 Task: Select Convenience. Add to cart, from CVS for 3732 Beeghley Street, Allenport, Pennsylvania 15412, Cell Number 254-797-7777, following items : Aveeno Skin Relief Body Wash - 1, Pop-Arazzi Cleansing Bath Pouf Assorted Purples  - 2, Aveeno Hydration Daily Moisturizing Lotion - 1, Dove Exfoliating Body Scrub Pomegranate Seeds & Shea Butter - 1
Action: Mouse moved to (245, 118)
Screenshot: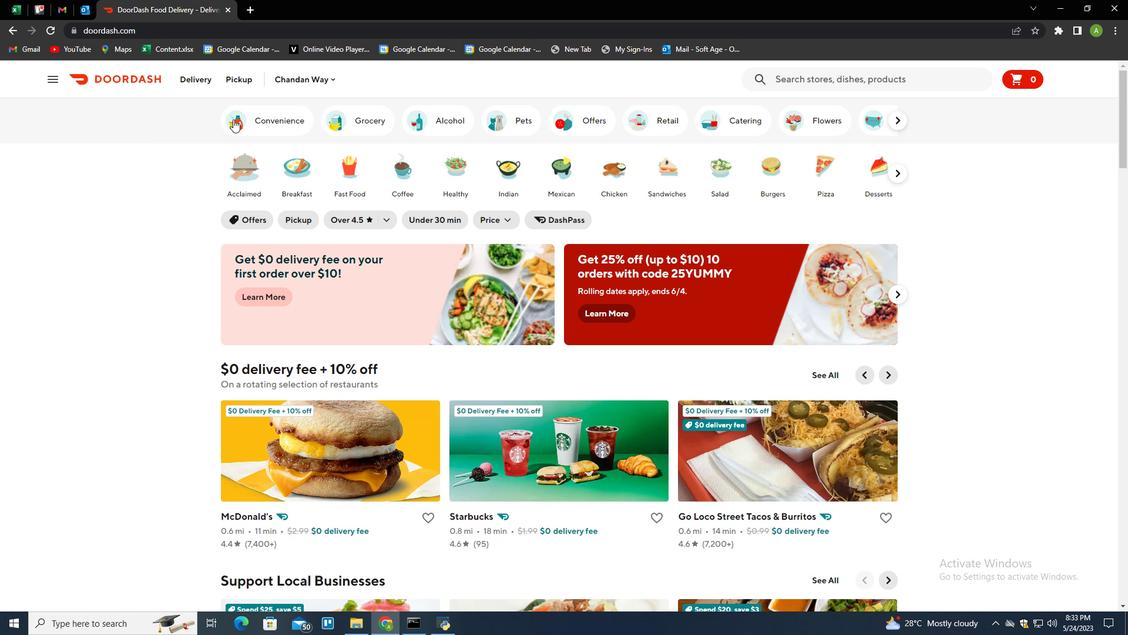 
Action: Mouse pressed left at (245, 118)
Screenshot: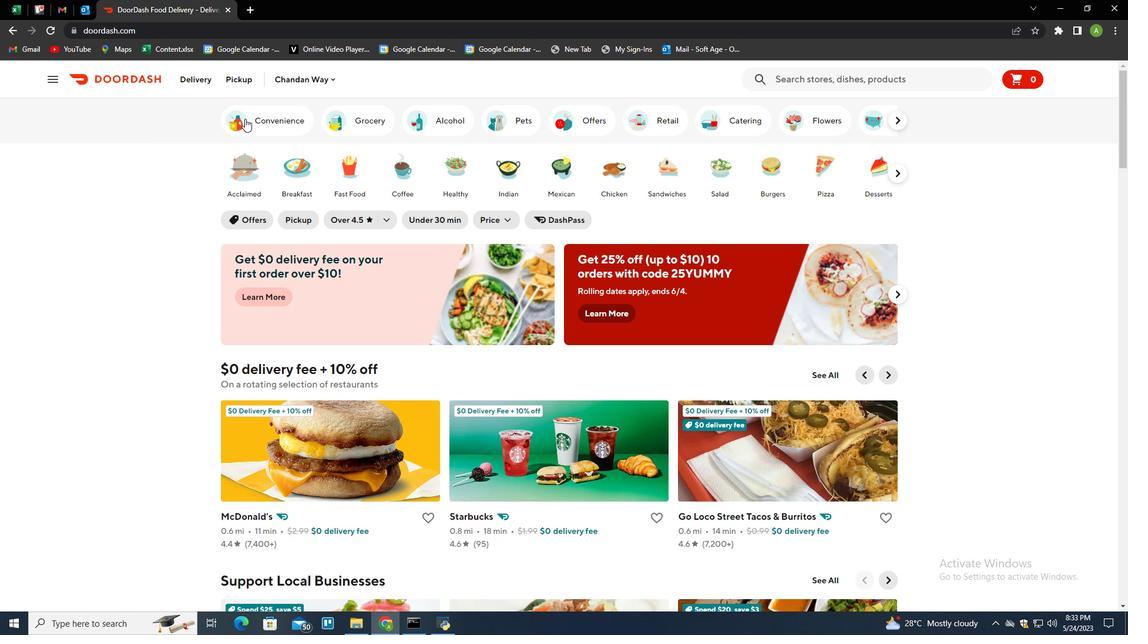 
Action: Mouse moved to (308, 383)
Screenshot: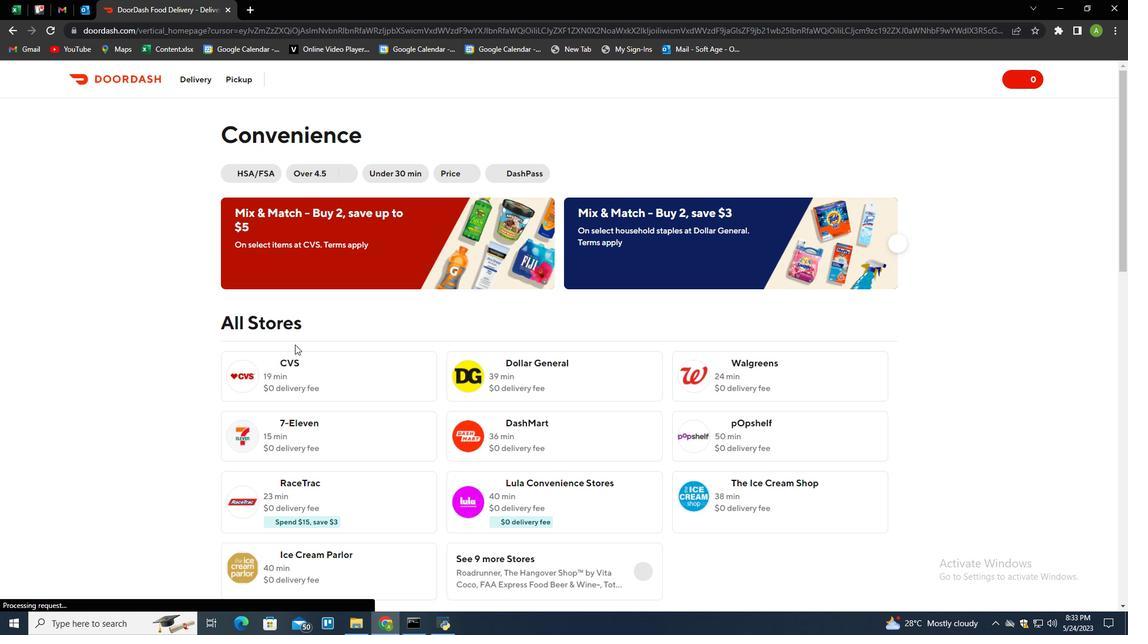 
Action: Mouse pressed left at (308, 383)
Screenshot: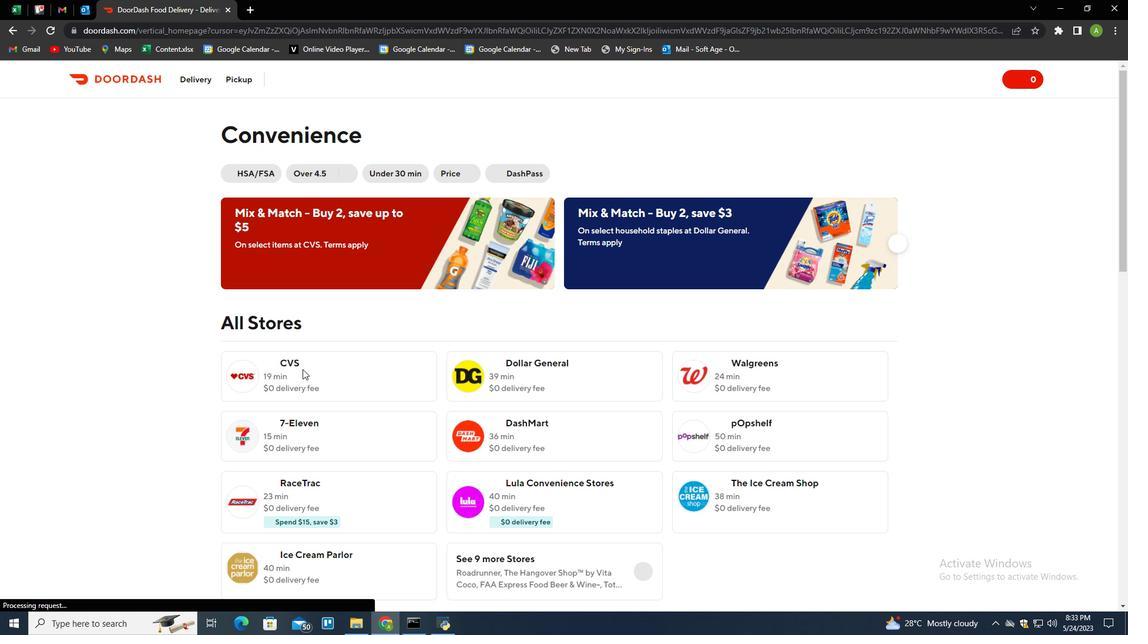 
Action: Mouse moved to (243, 78)
Screenshot: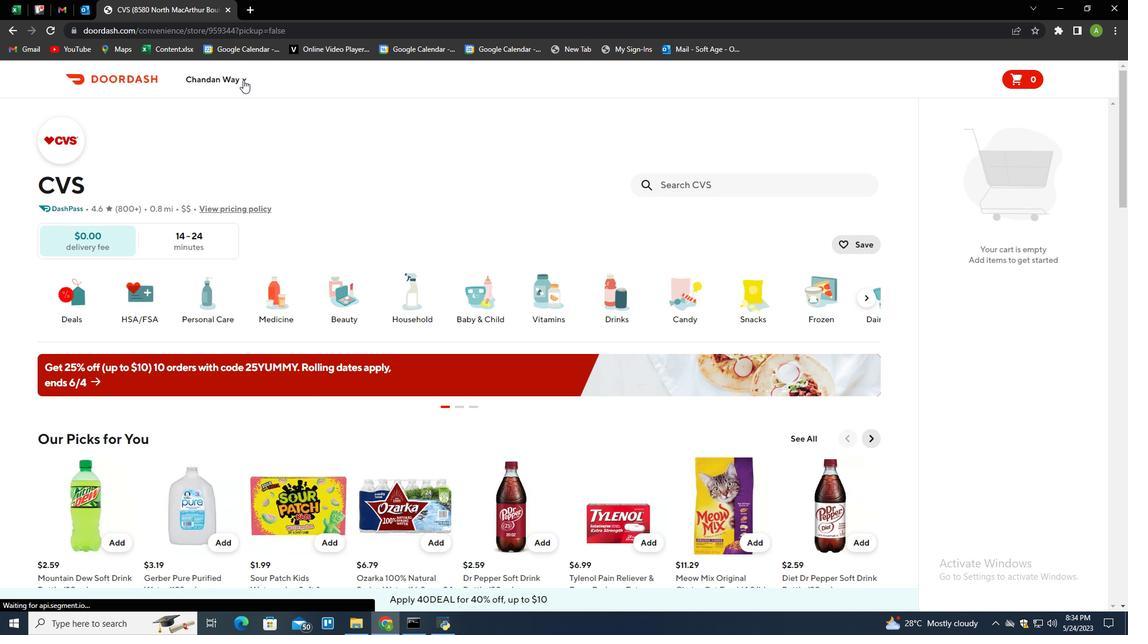 
Action: Mouse pressed left at (243, 78)
Screenshot: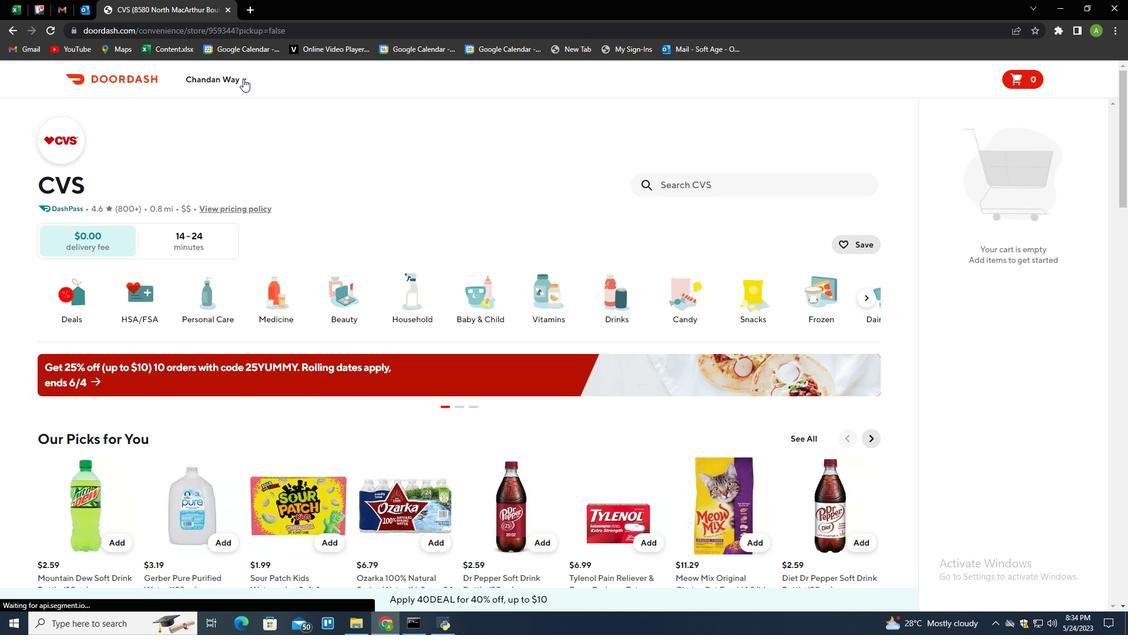
Action: Mouse moved to (255, 130)
Screenshot: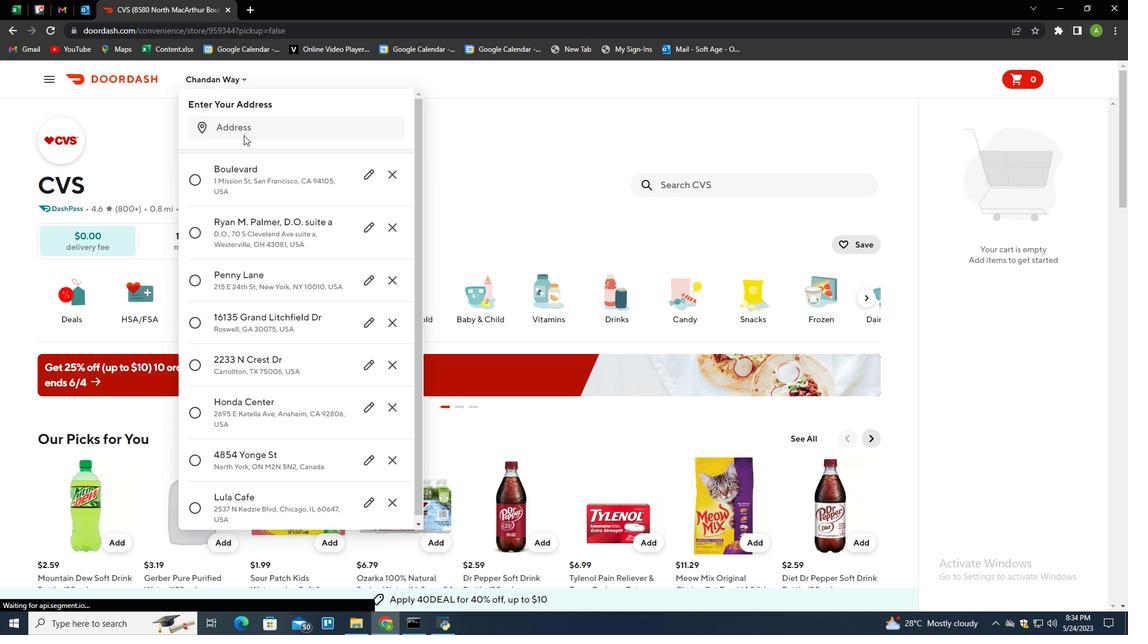 
Action: Mouse pressed left at (255, 130)
Screenshot: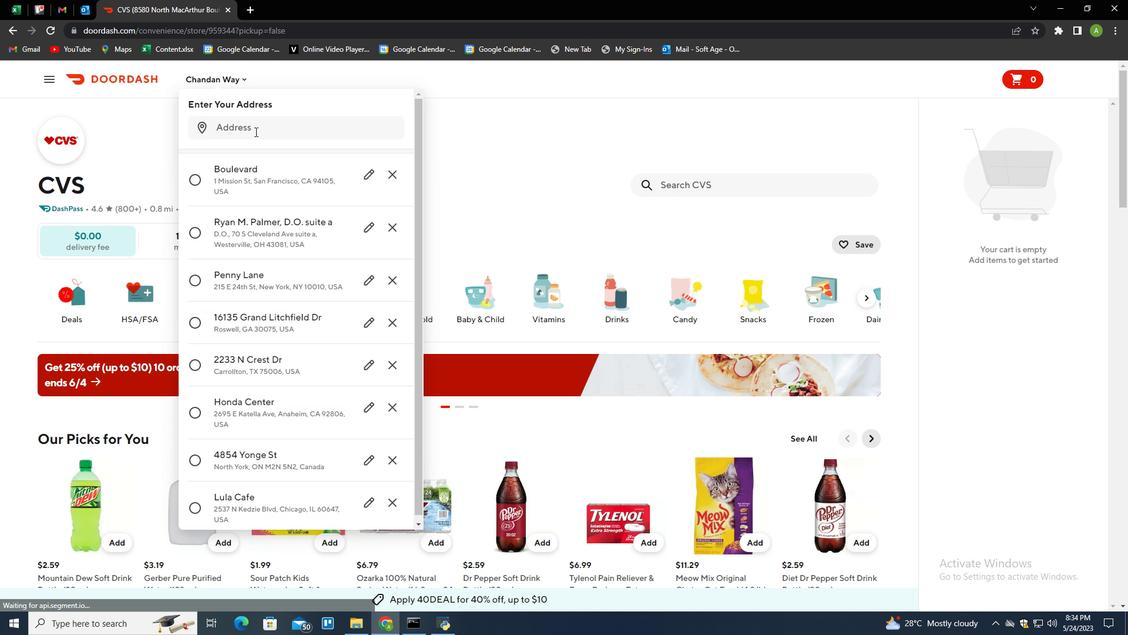 
Action: Mouse moved to (252, 135)
Screenshot: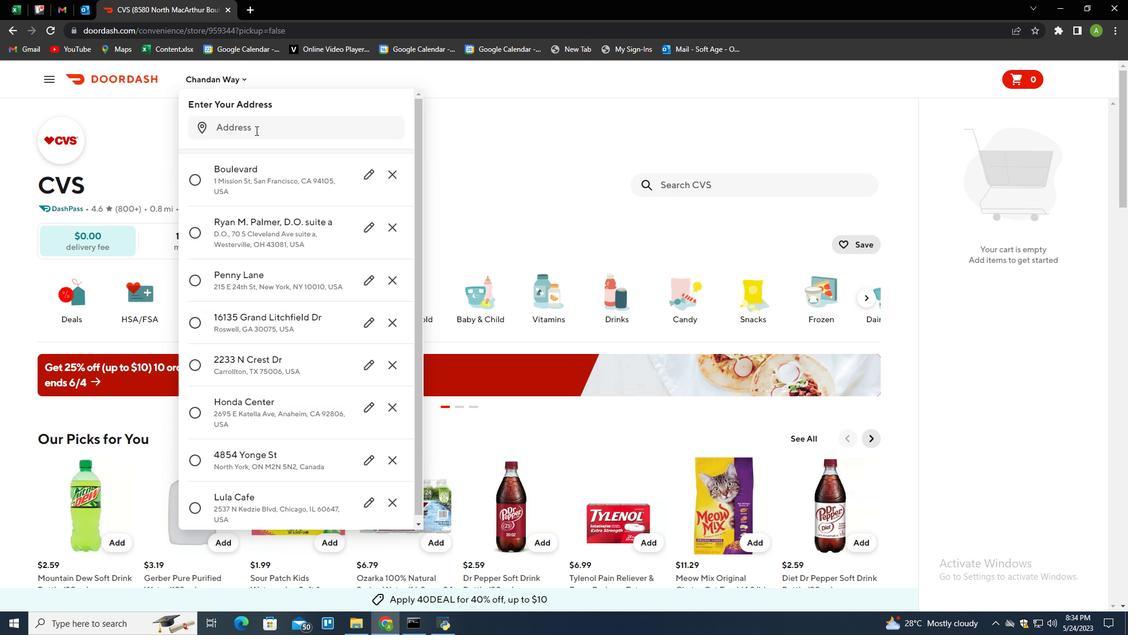 
Action: Key pressed 3732<Key.space>beeghley<Key.space>street,<Key.space>allenport,<Key.space>pennsylvania<Key.space>15412<Key.enter>
Screenshot: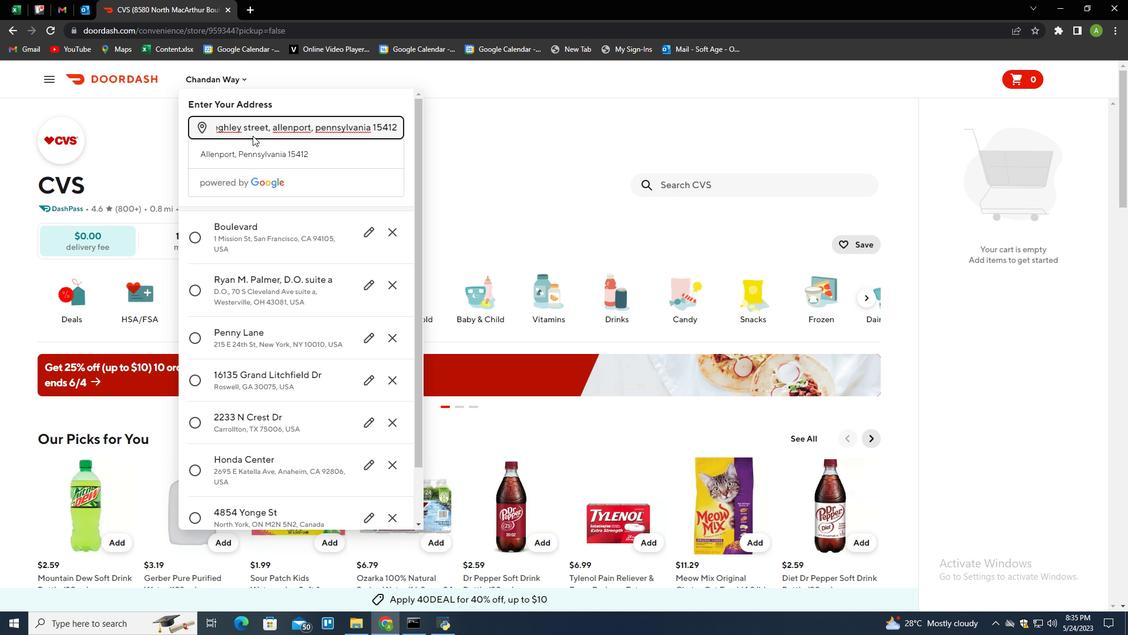 
Action: Mouse moved to (352, 453)
Screenshot: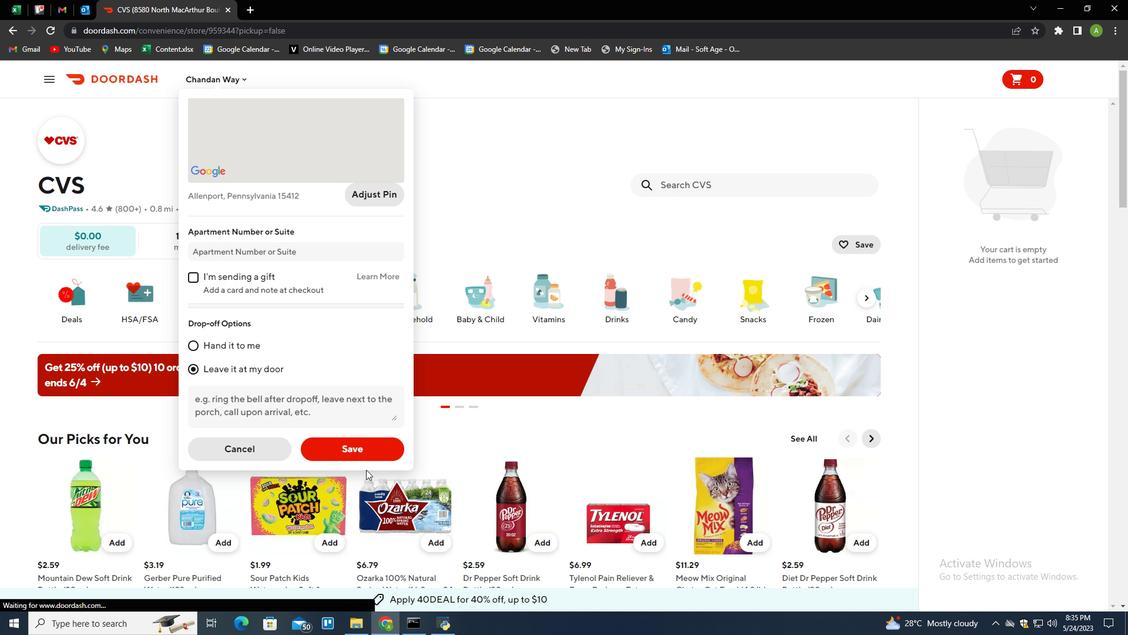 
Action: Mouse pressed left at (352, 453)
Screenshot: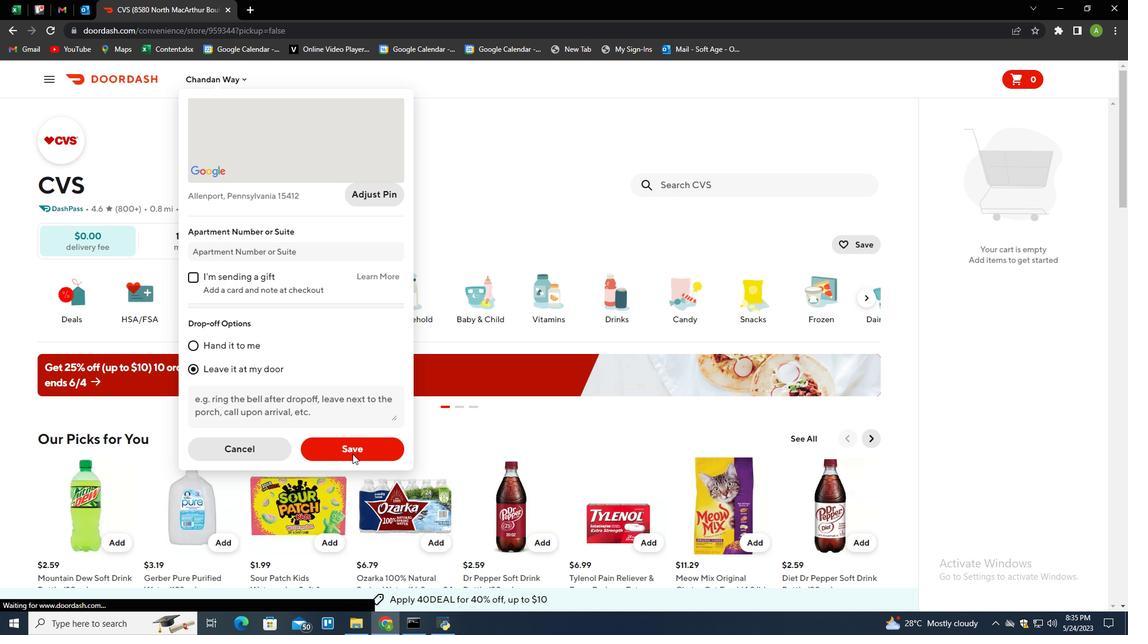 
Action: Mouse moved to (691, 188)
Screenshot: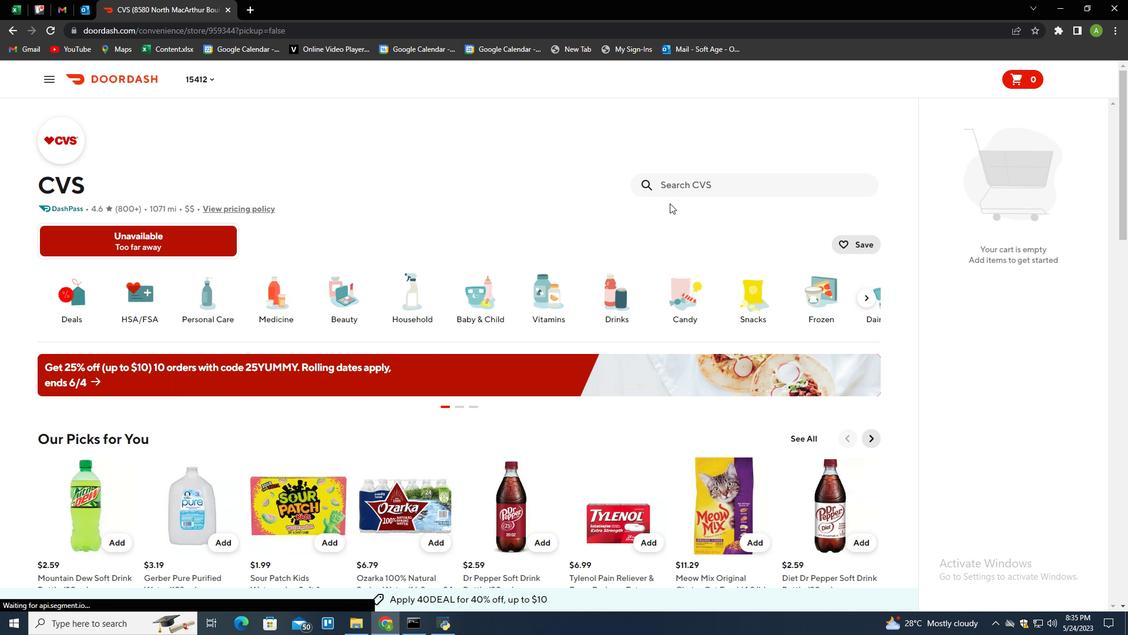 
Action: Mouse pressed left at (691, 188)
Screenshot: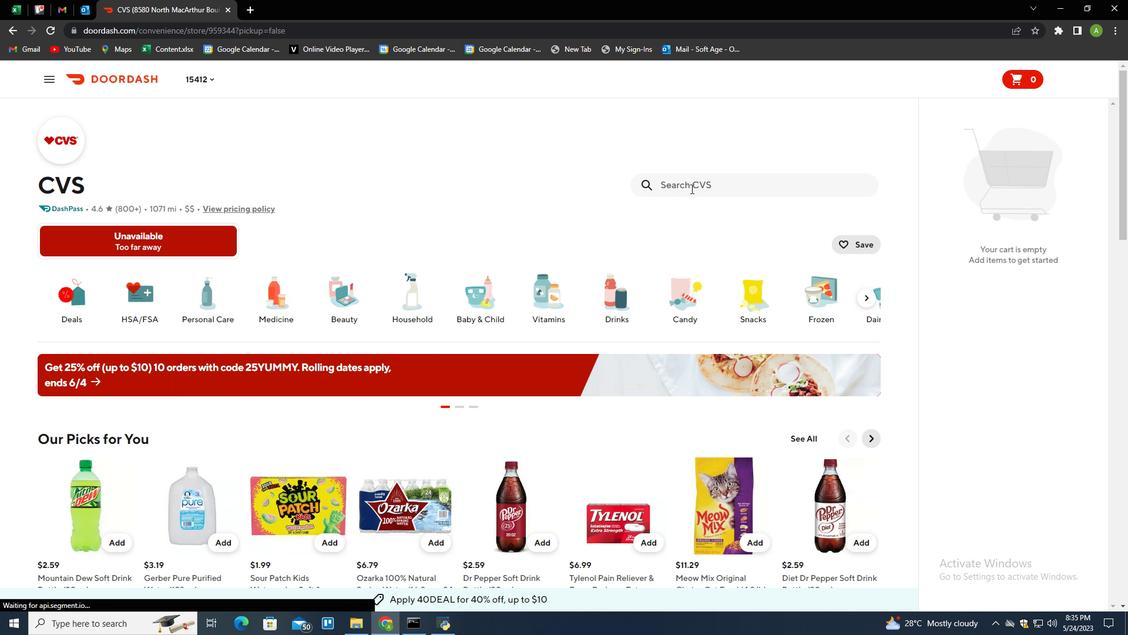 
Action: Key pressed aveeno<Key.space>skin<Key.space>relief<Key.space>body<Key.space>wash<Key.enter>
Screenshot: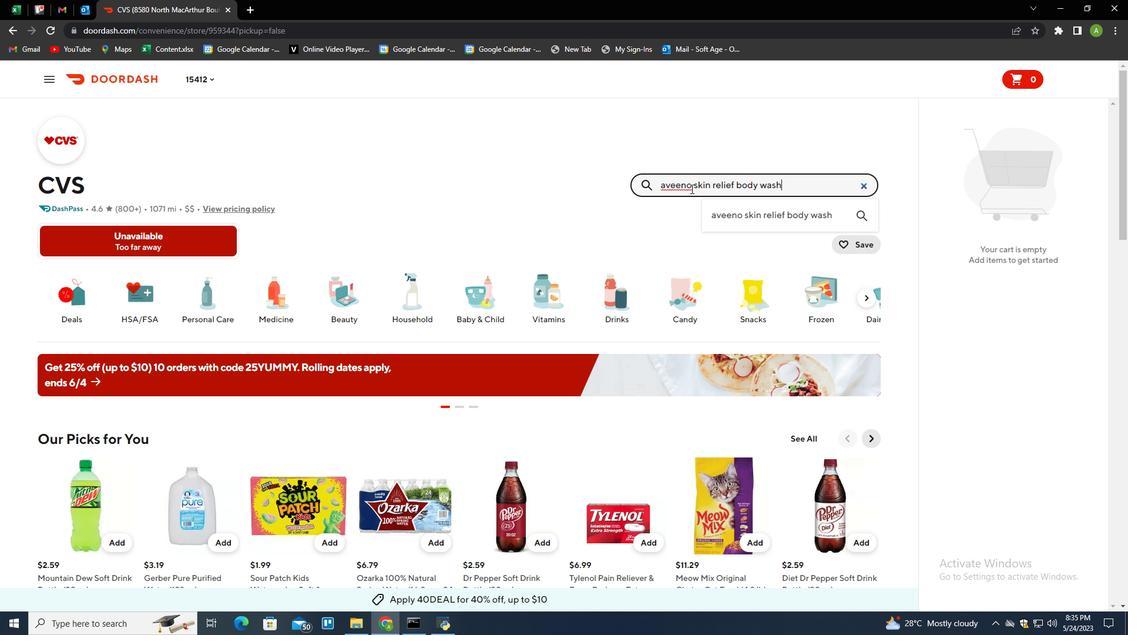 
Action: Mouse moved to (108, 305)
Screenshot: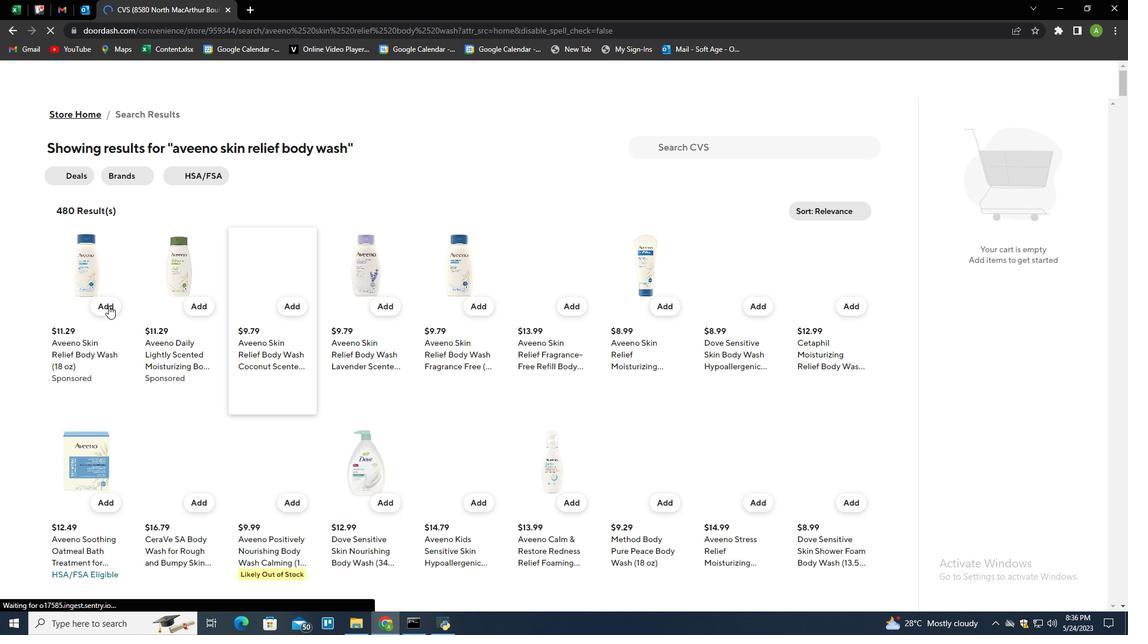
Action: Mouse pressed left at (108, 305)
Screenshot: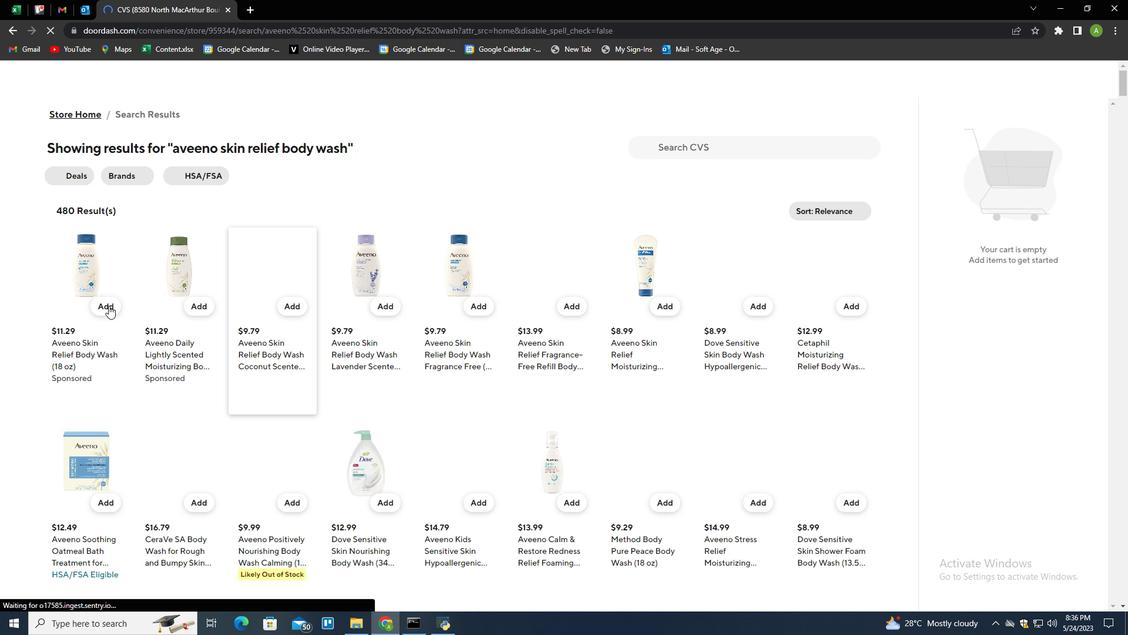 
Action: Mouse moved to (711, 146)
Screenshot: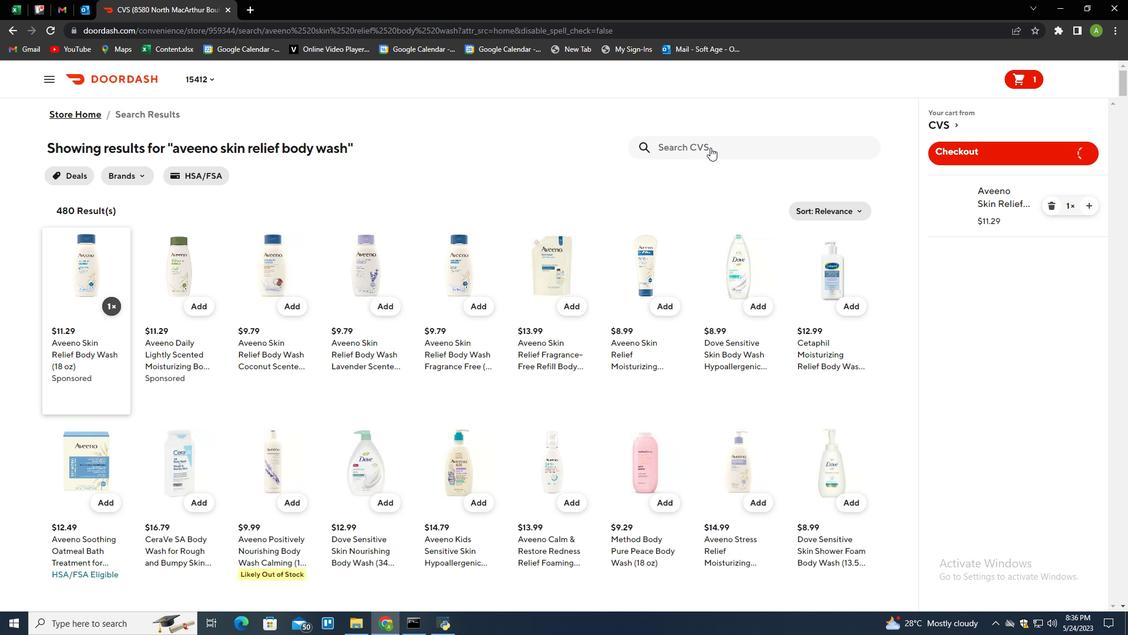 
Action: Mouse pressed left at (711, 146)
Screenshot: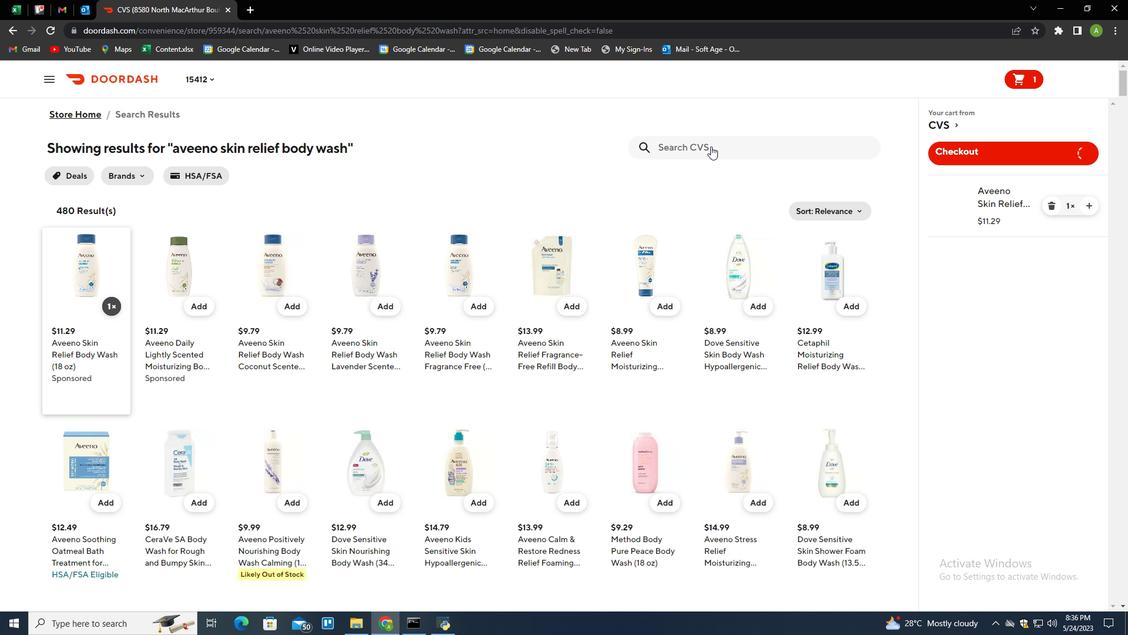 
Action: Key pressed pop-arazzi<Key.space>cleansing<Key.space>bath<Key.space>pouf<Key.space>assorted<Key.space>purples<Key.enter>
Screenshot: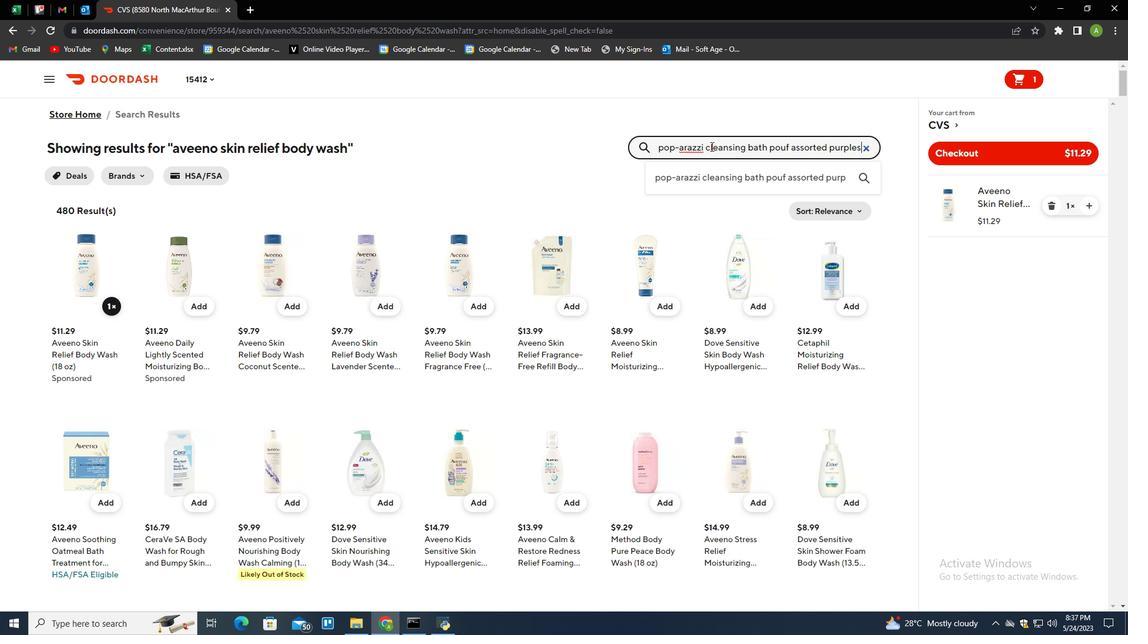 
Action: Mouse moved to (102, 308)
Screenshot: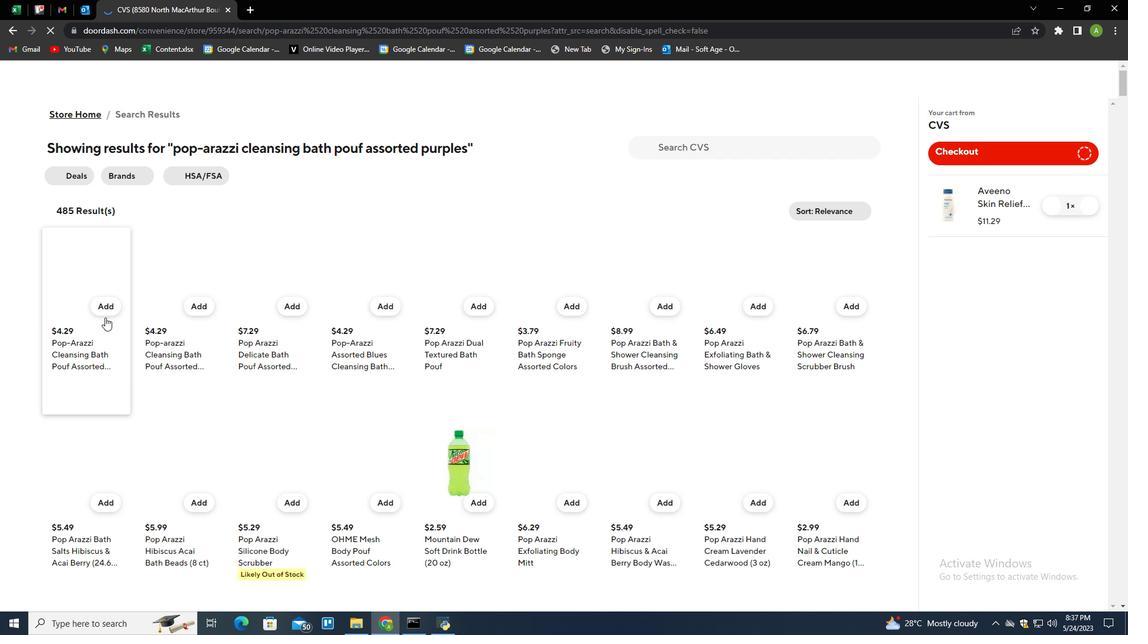 
Action: Mouse pressed left at (102, 308)
Screenshot: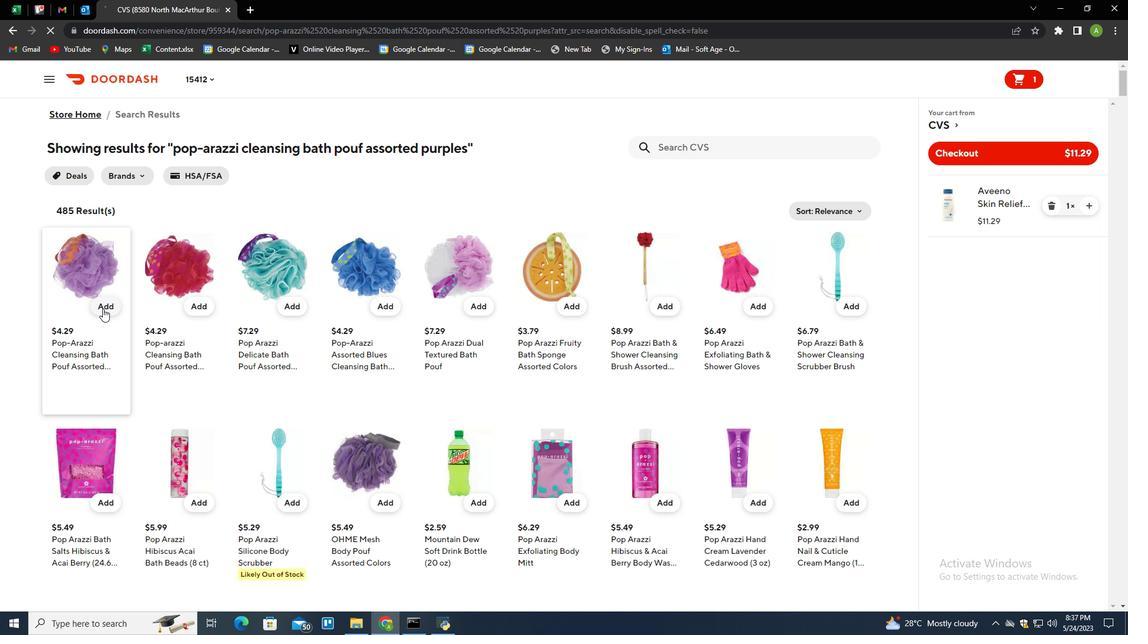 
Action: Mouse moved to (1089, 266)
Screenshot: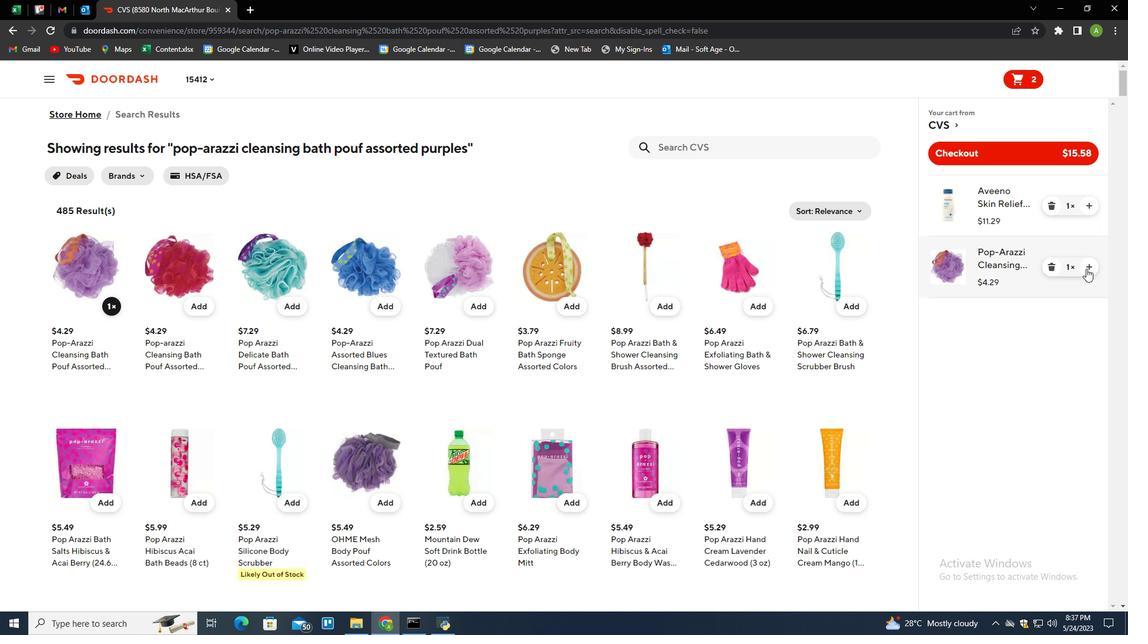 
Action: Mouse pressed left at (1089, 266)
Screenshot: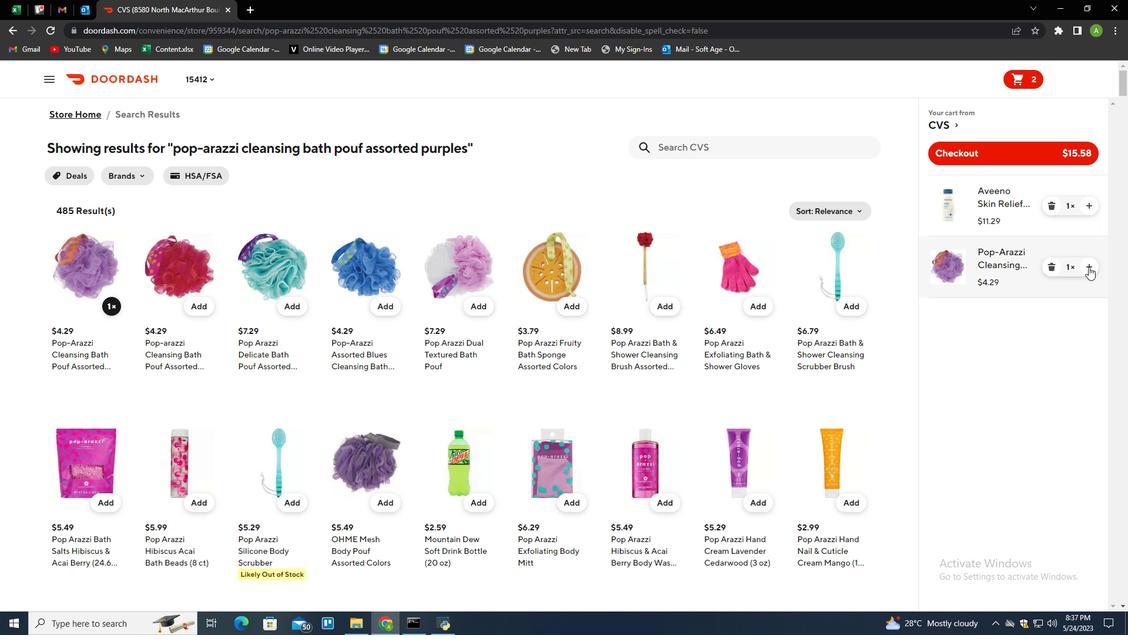 
Action: Mouse moved to (713, 142)
Screenshot: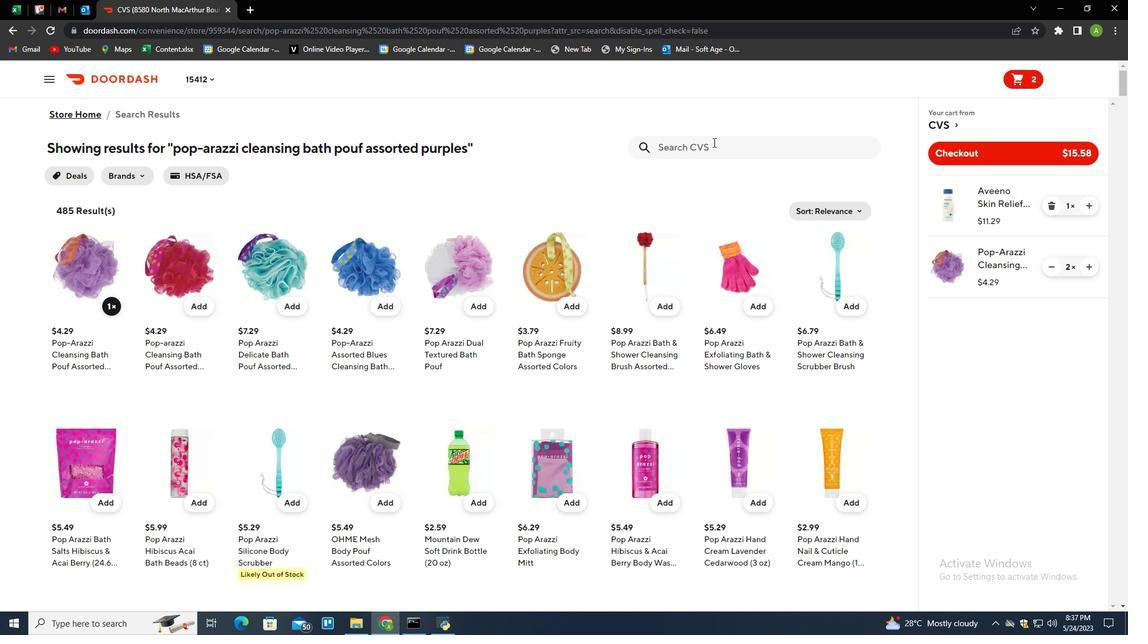 
Action: Mouse pressed left at (713, 142)
Screenshot: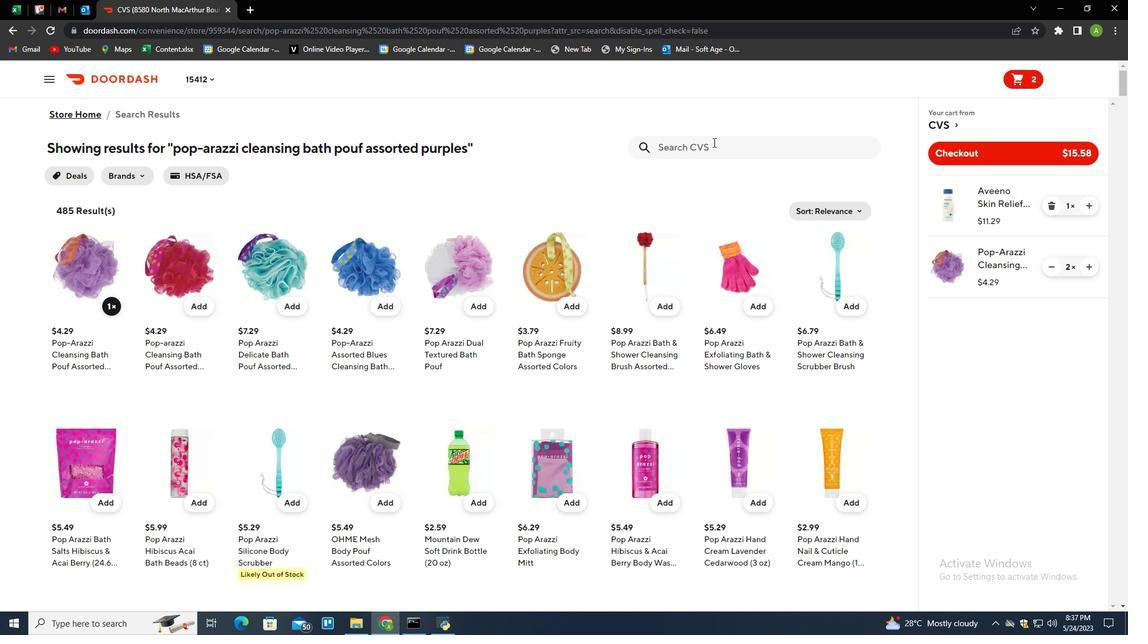 
Action: Mouse moved to (710, 151)
Screenshot: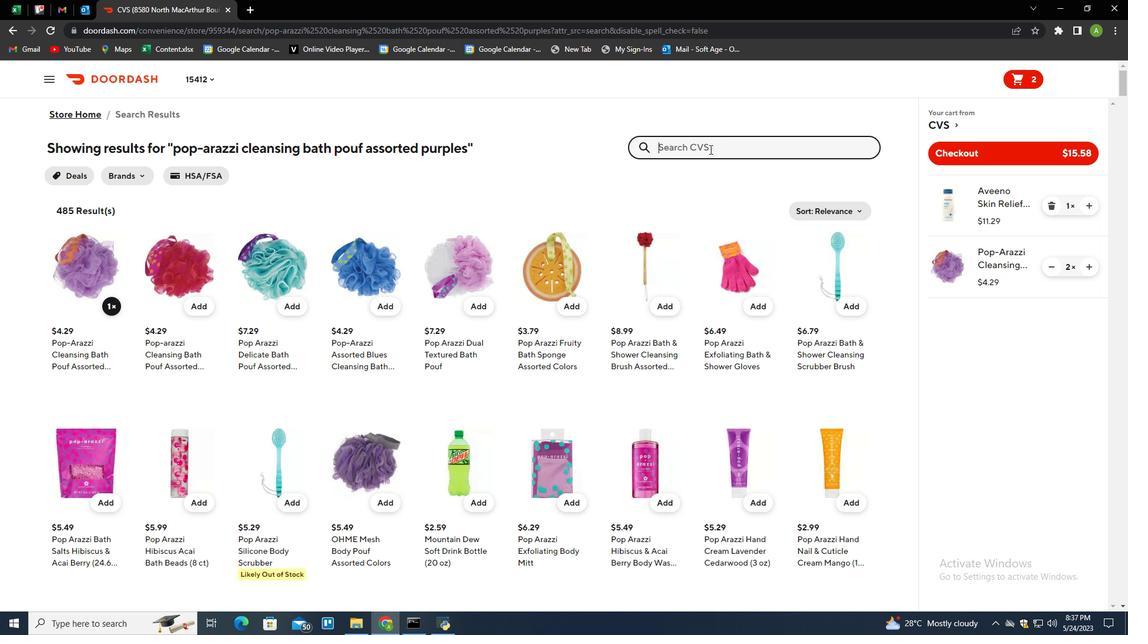 
Action: Key pressed aveeno<Key.space>hydration<Key.space>daily<Key.space>moisturri<Key.backspace><Key.backspace>izing<Key.space>lotion<Key.enter>
Screenshot: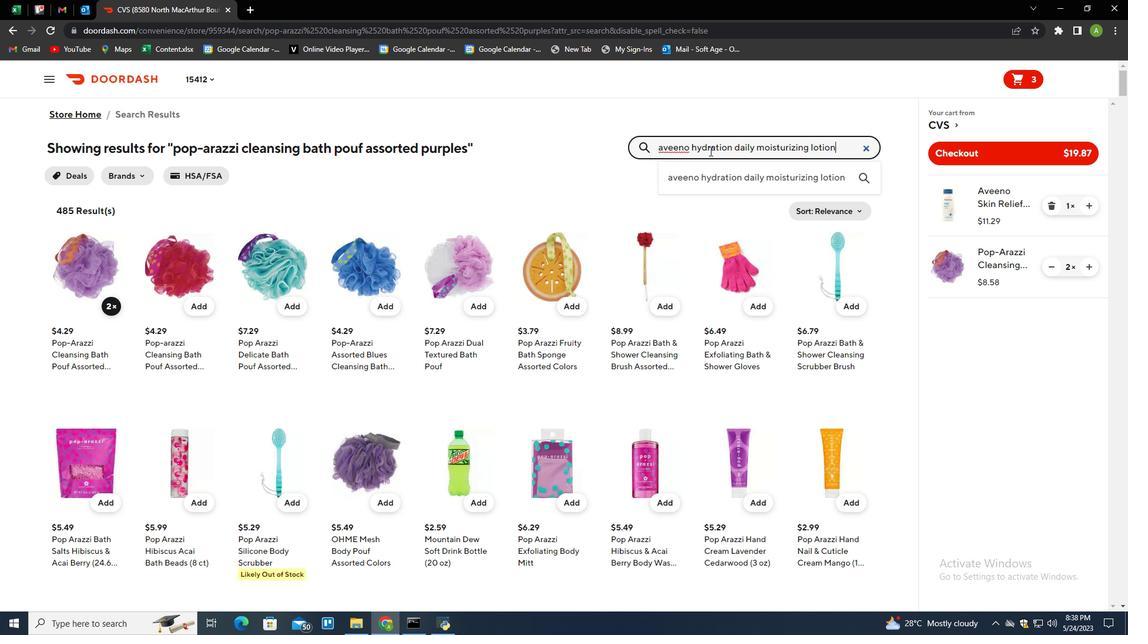 
Action: Mouse moved to (97, 304)
Screenshot: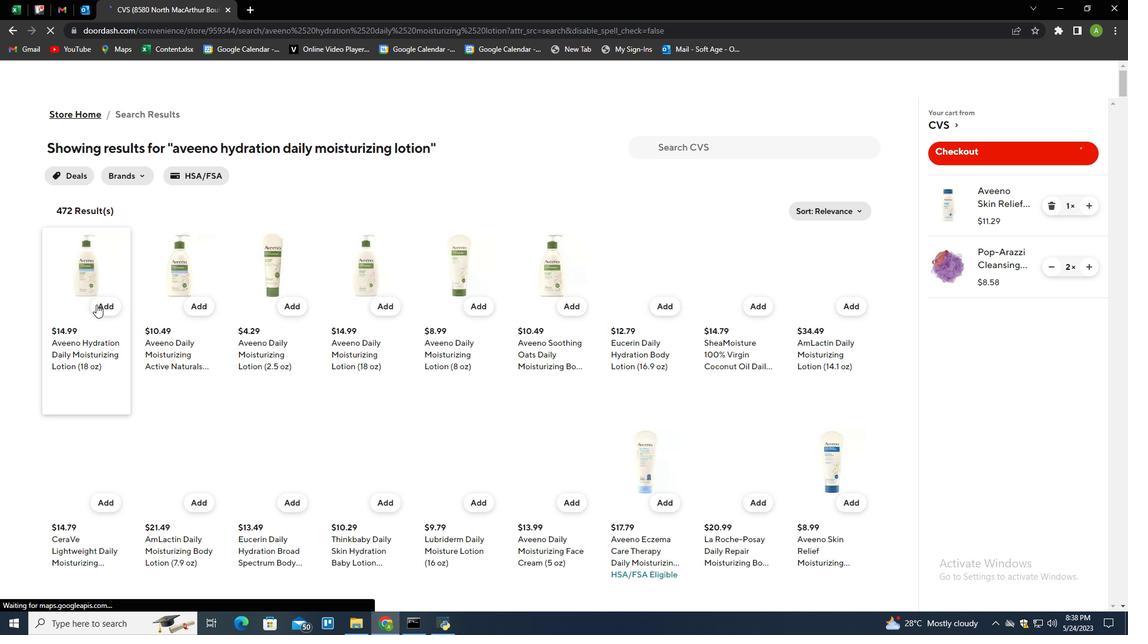 
Action: Mouse pressed left at (97, 304)
Screenshot: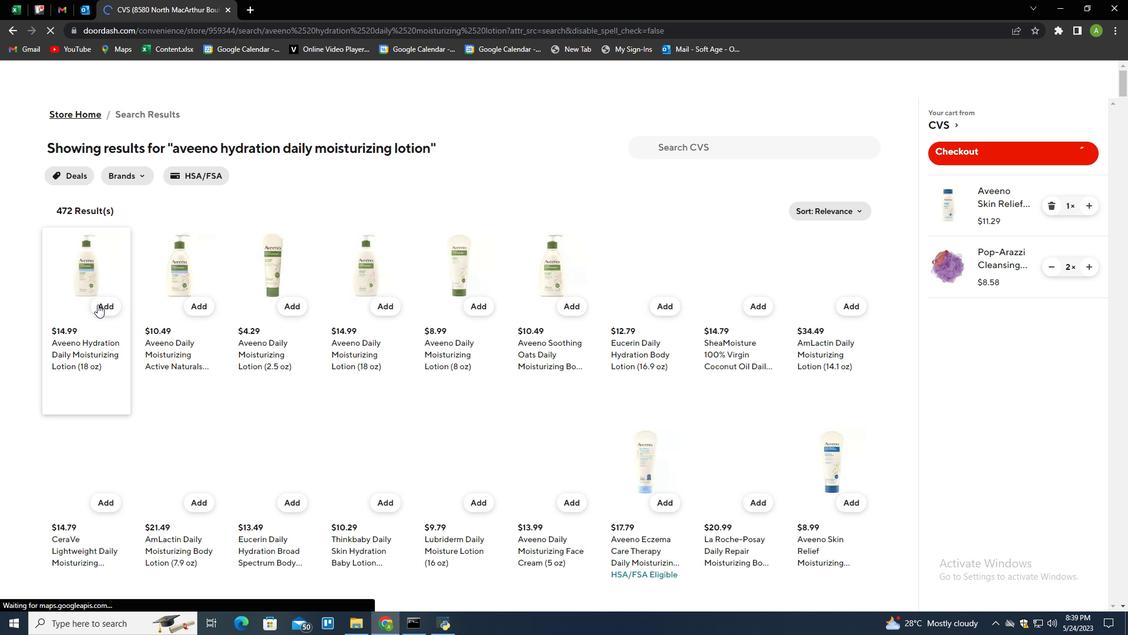 
Action: Mouse moved to (679, 144)
Screenshot: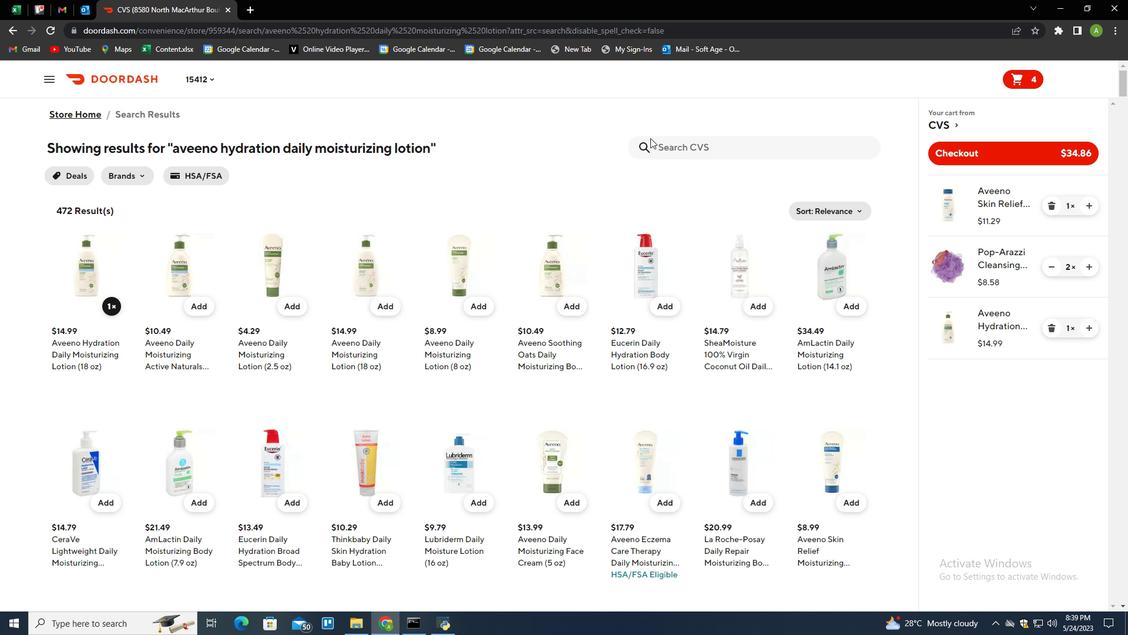 
Action: Mouse pressed left at (679, 144)
Screenshot: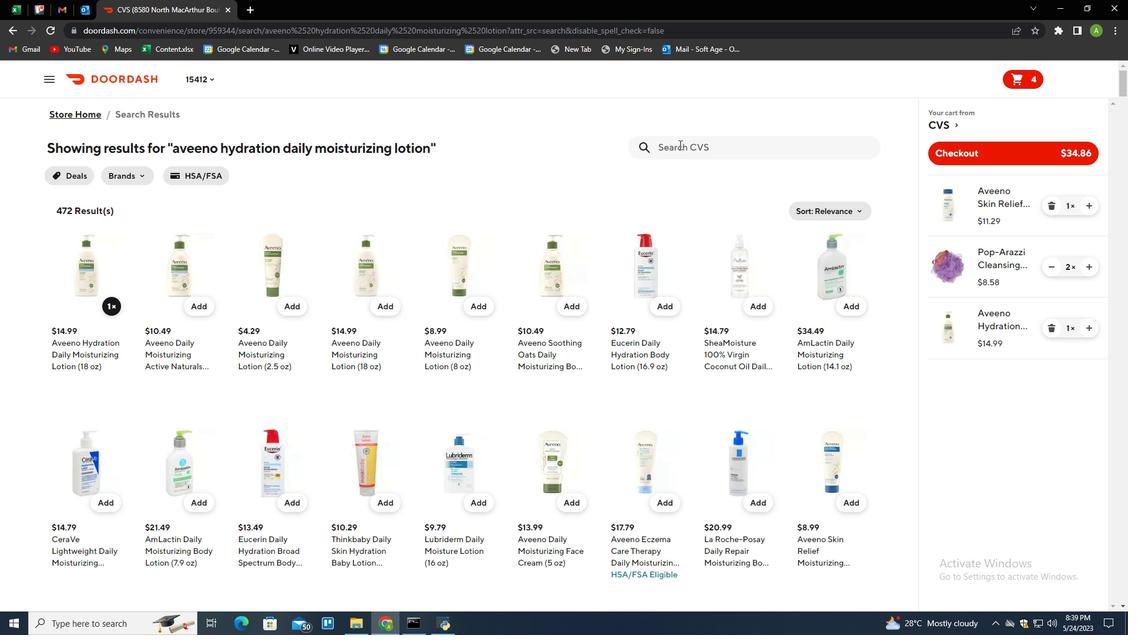 
Action: Mouse moved to (649, 154)
Screenshot: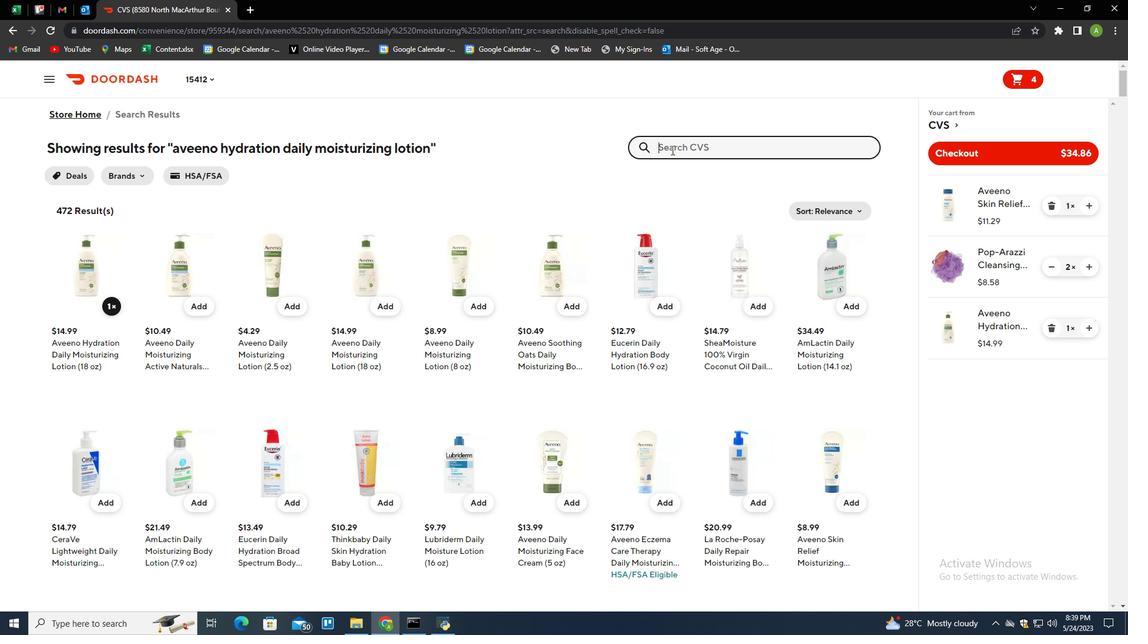 
Action: Key pressed dove<Key.space>exfoliating<Key.space>body<Key.space>scrub<Key.space>pomengranate<Key.space>seeds<Key.space><Key.shift><Key.shift><Key.shift><Key.shift><Key.shift>&<Key.space>shea<Key.space>butter<Key.enter>
Screenshot: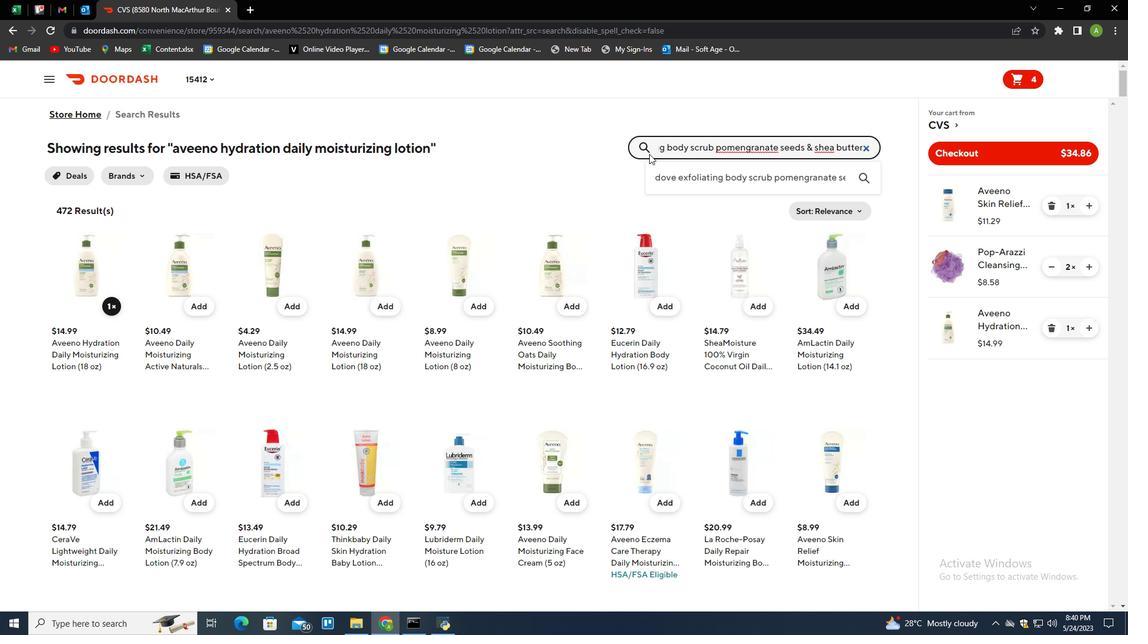 
Action: Mouse moved to (102, 306)
Screenshot: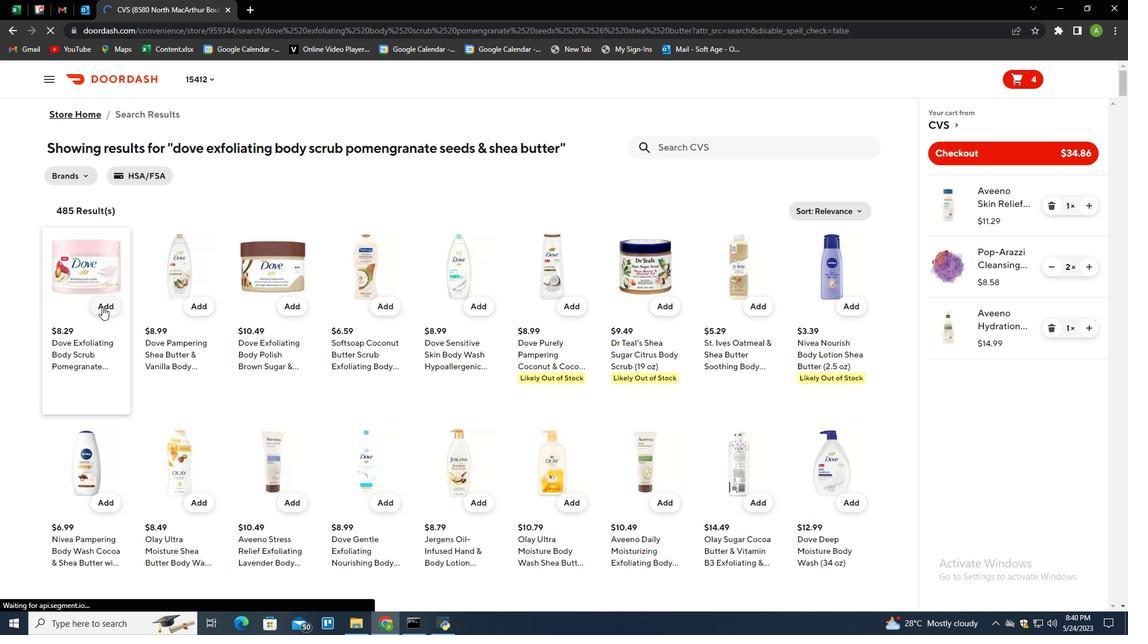 
Action: Mouse pressed left at (102, 306)
Screenshot: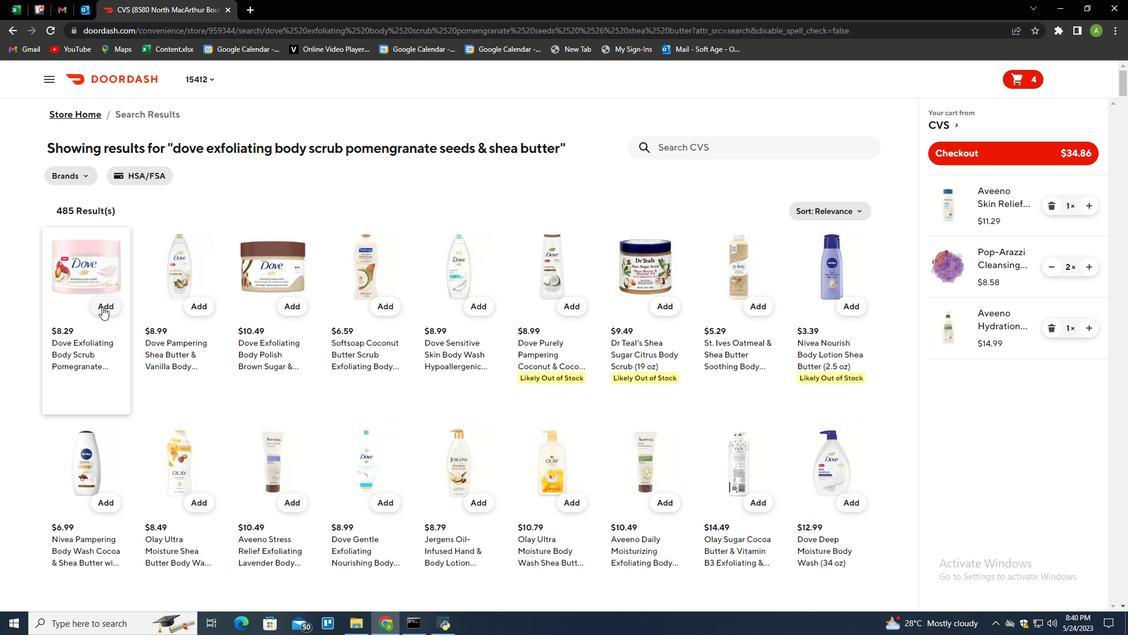 
Action: Mouse moved to (965, 155)
Screenshot: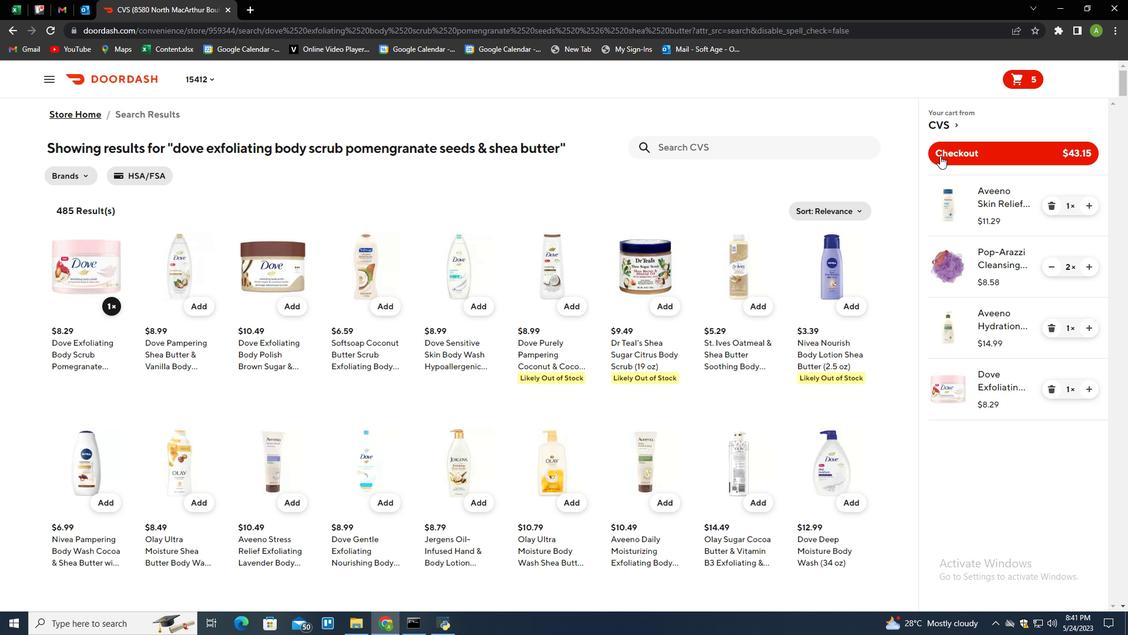 
Action: Mouse pressed left at (965, 155)
Screenshot: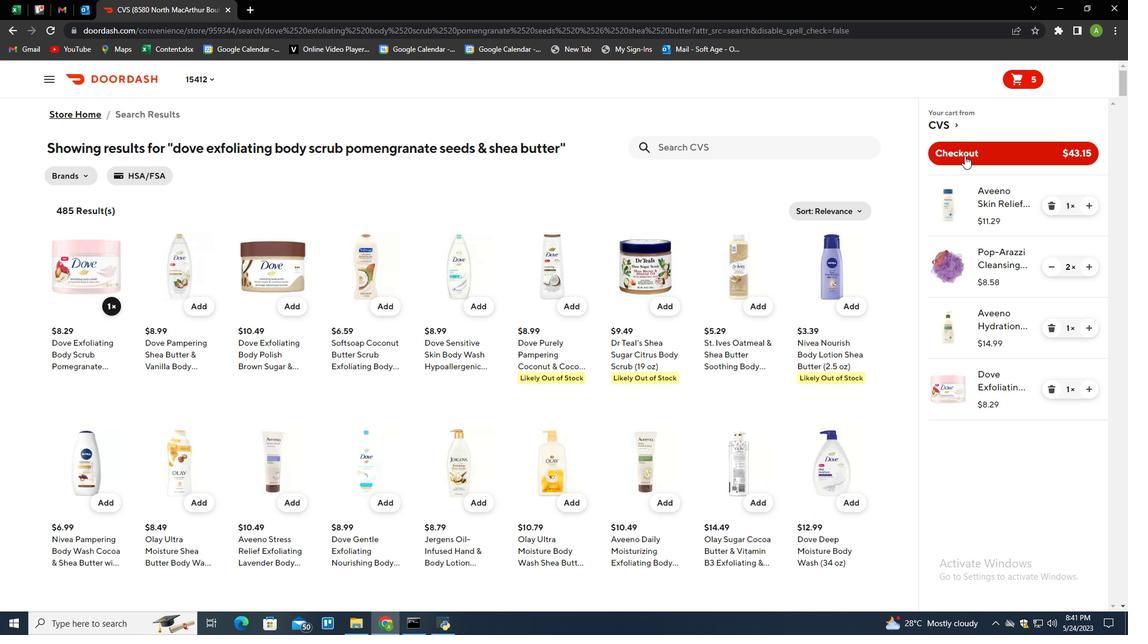 
Action: Mouse moved to (931, 158)
Screenshot: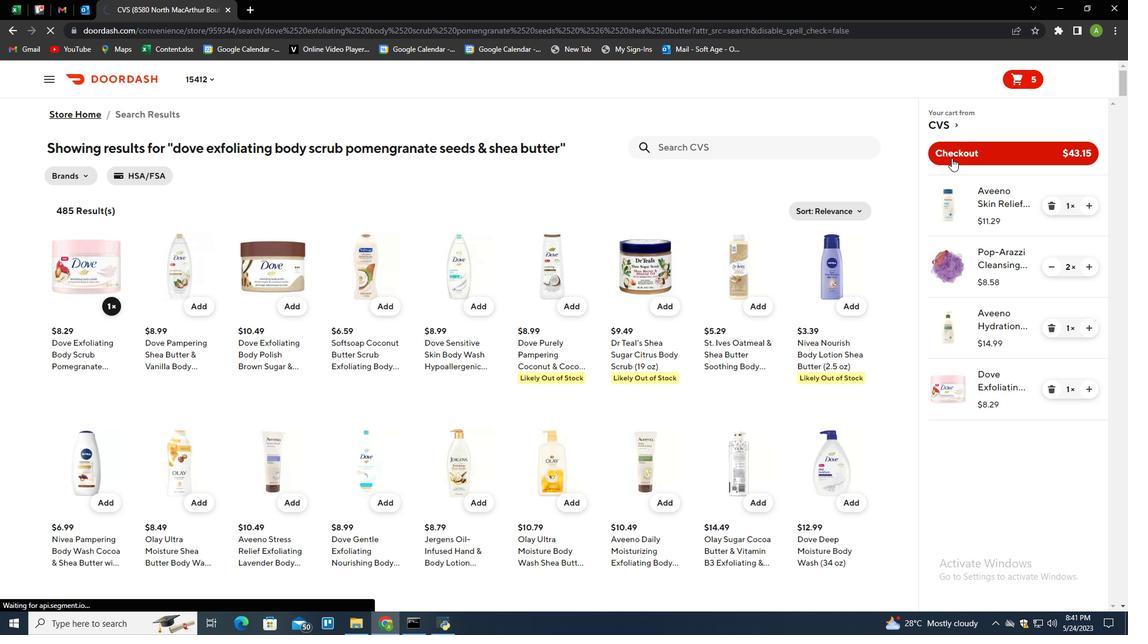 
